 Task: Search Waterfront Properties in Seattle with 3 Bedrooms.
Action: Key pressed <Key.caps_lock>S<Key.caps_lock>eattt<Key.backspace>le
Screenshot: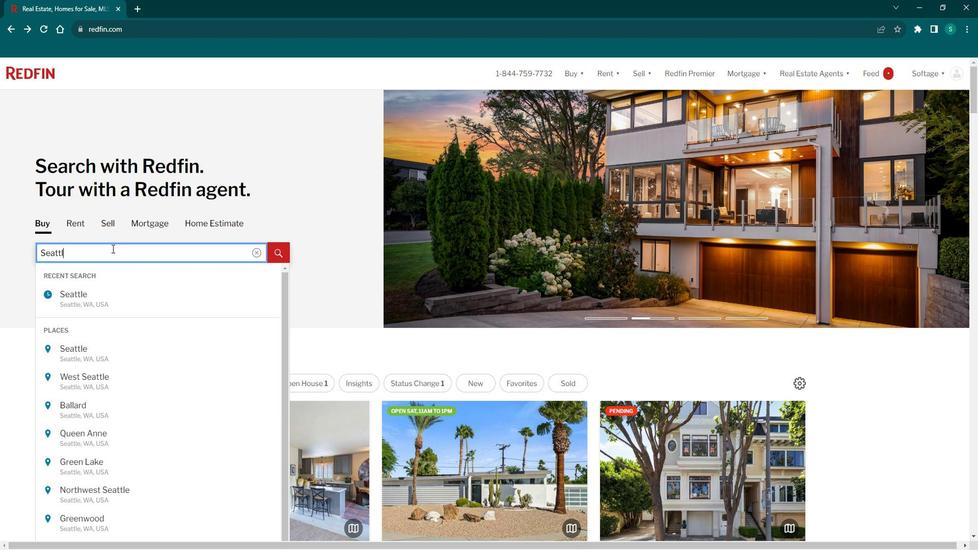 
Action: Mouse moved to (109, 351)
Screenshot: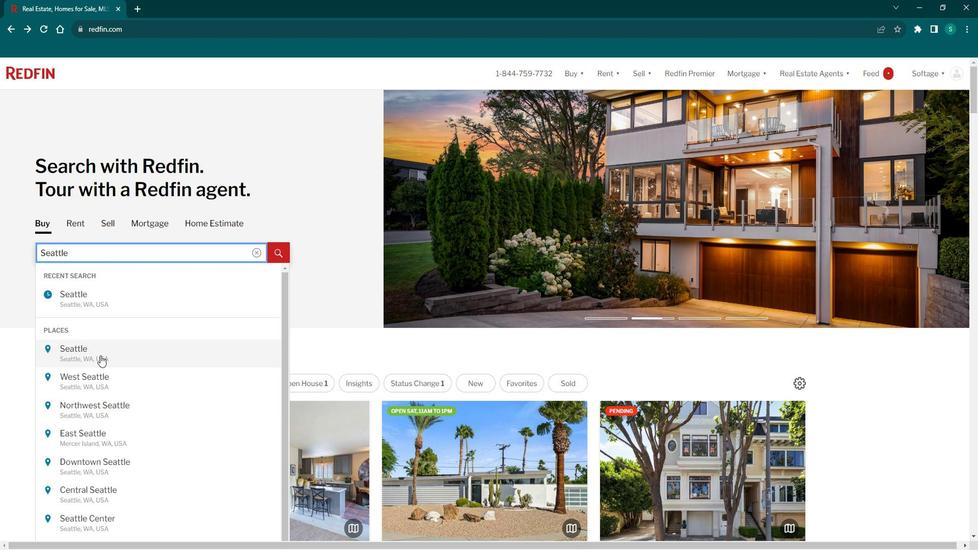
Action: Mouse pressed left at (109, 351)
Screenshot: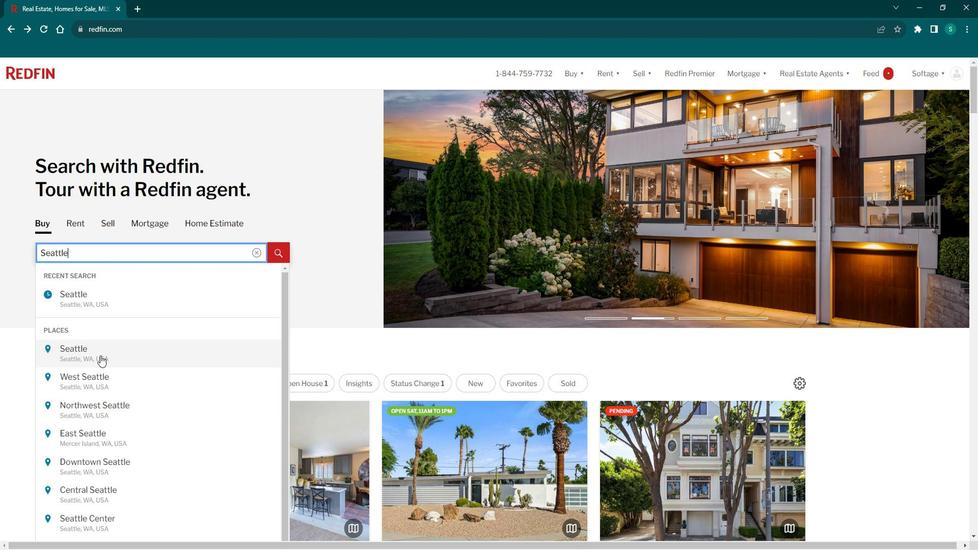 
Action: Mouse moved to (878, 139)
Screenshot: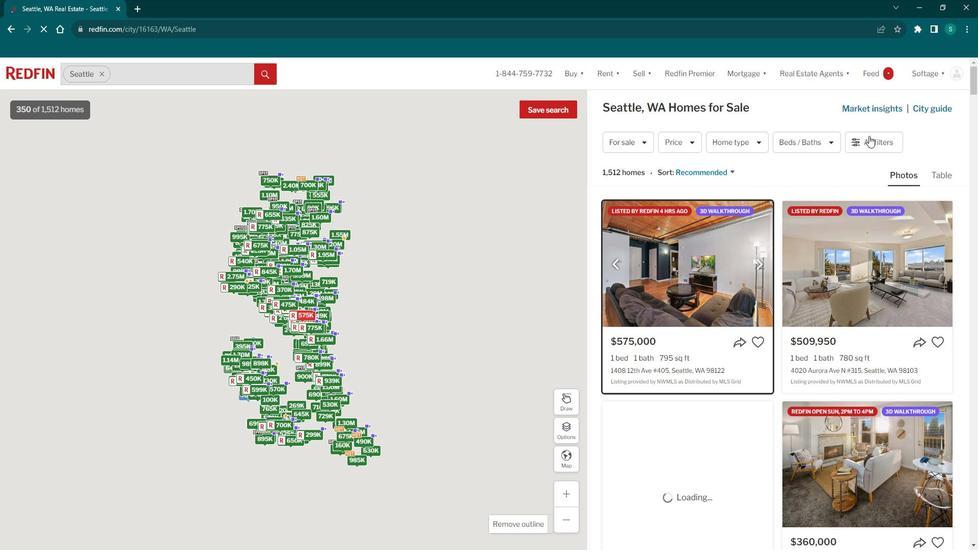 
Action: Mouse pressed left at (878, 139)
Screenshot: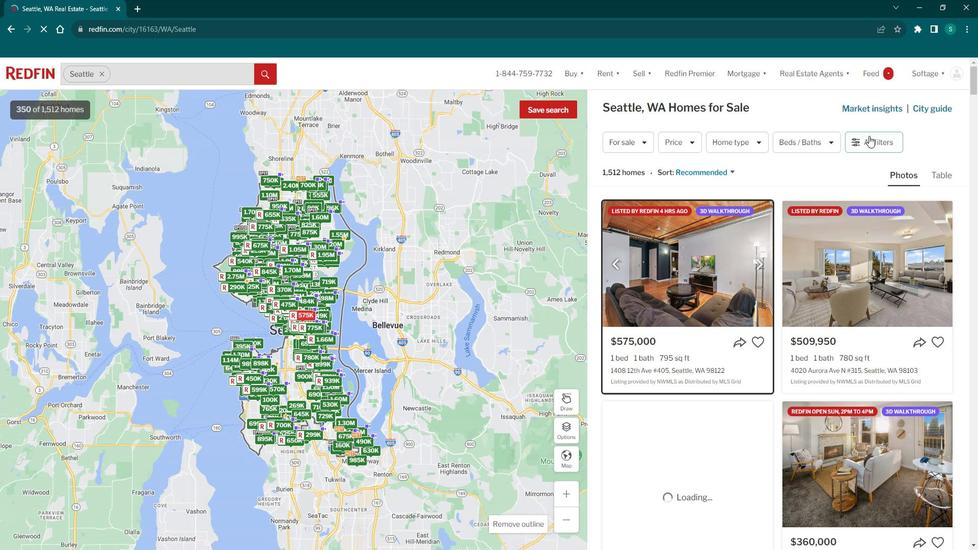 
Action: Mouse pressed left at (878, 139)
Screenshot: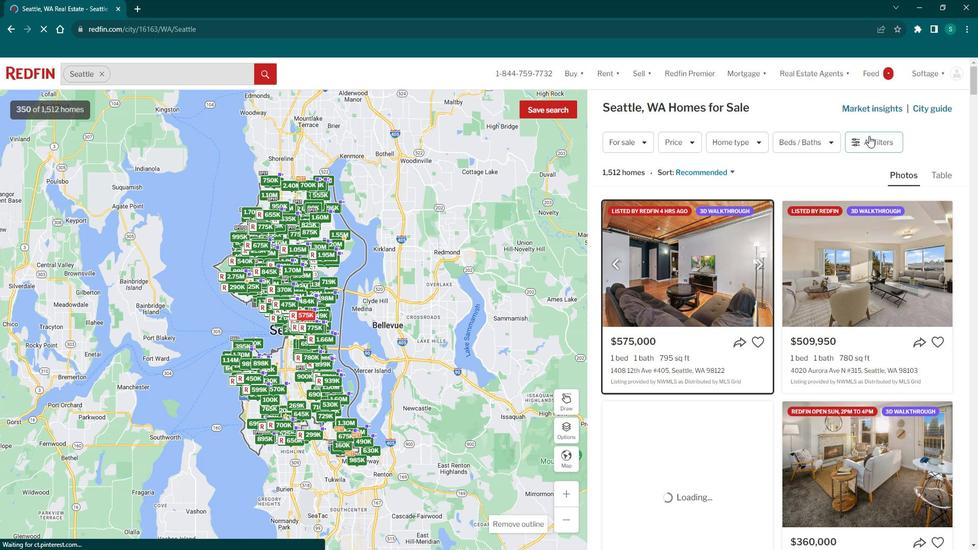 
Action: Mouse pressed left at (878, 139)
Screenshot: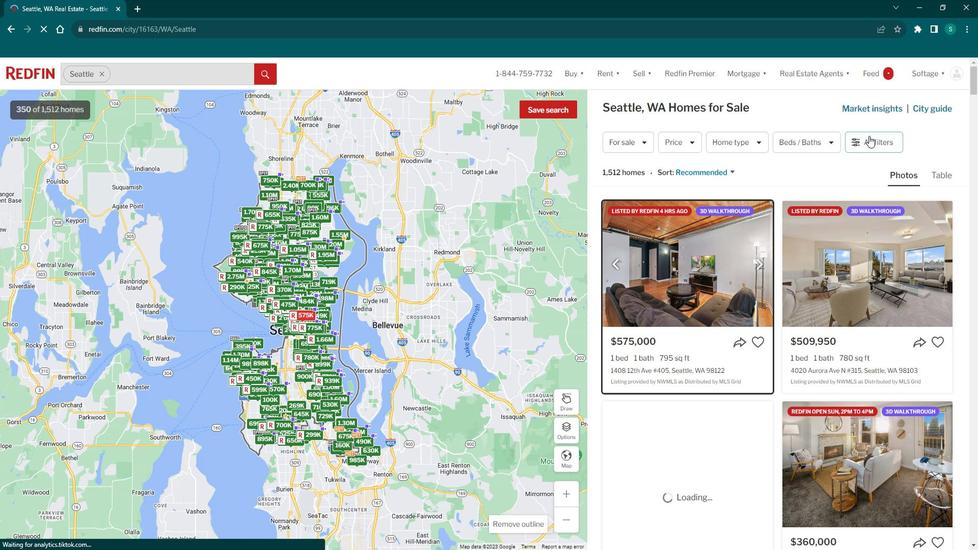 
Action: Mouse moved to (878, 145)
Screenshot: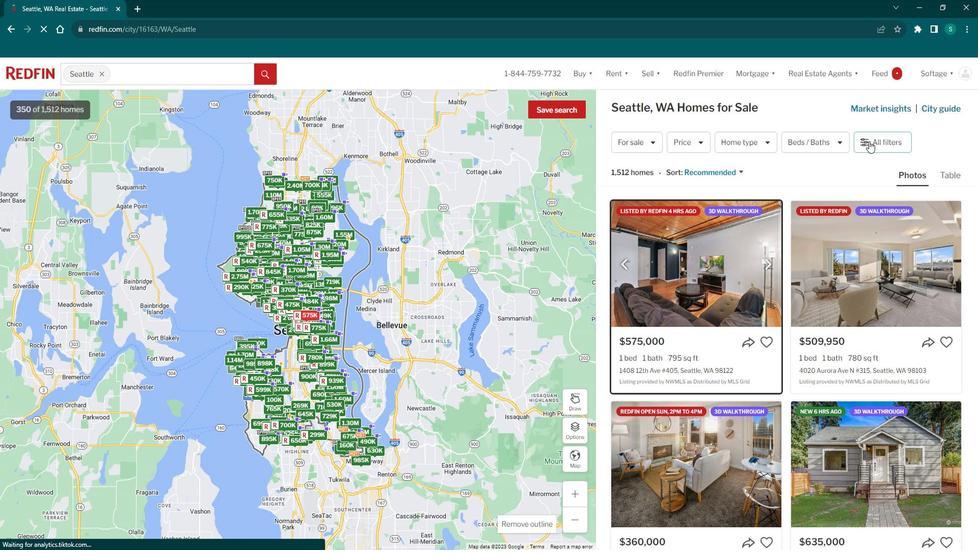 
Action: Mouse pressed left at (878, 145)
Screenshot: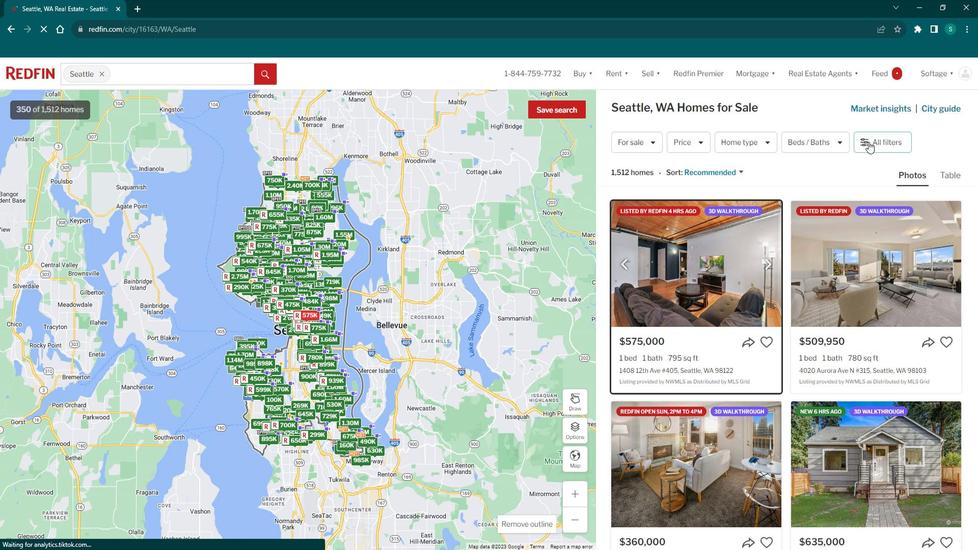 
Action: Mouse moved to (749, 364)
Screenshot: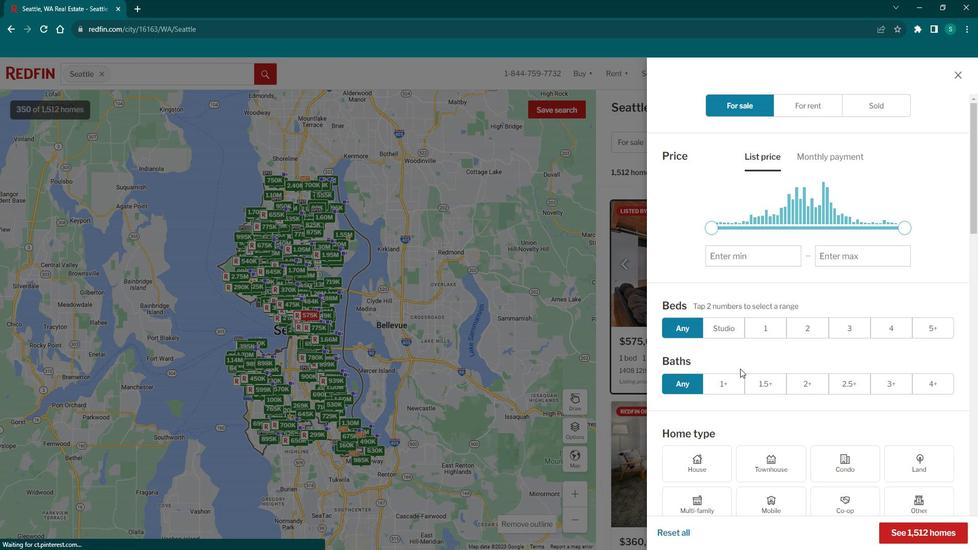 
Action: Mouse scrolled (749, 363) with delta (0, 0)
Screenshot: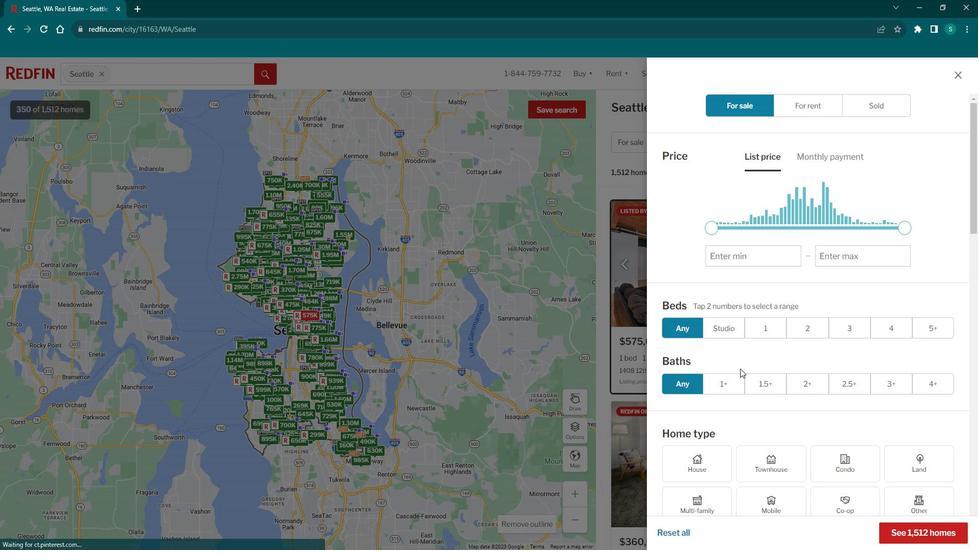 
Action: Mouse scrolled (749, 363) with delta (0, 0)
Screenshot: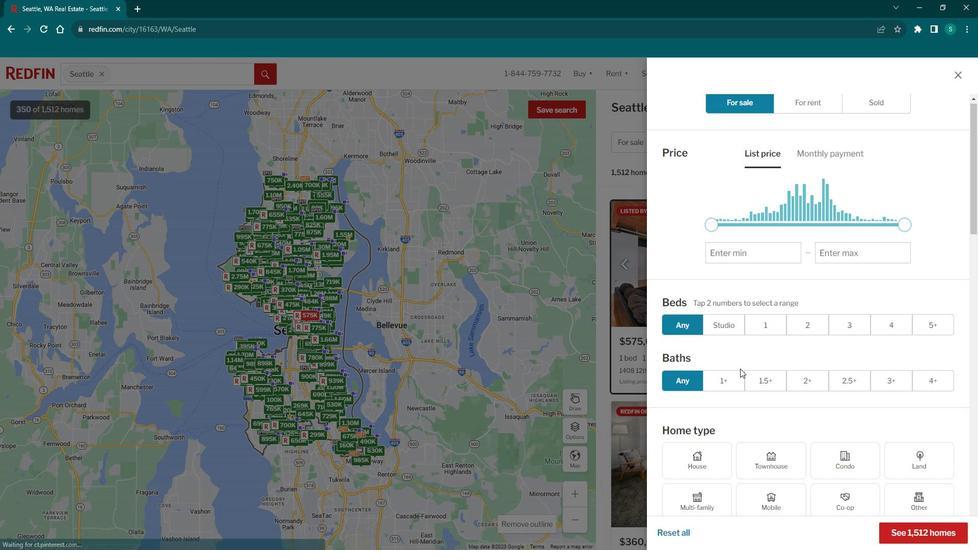 
Action: Mouse scrolled (749, 363) with delta (0, 0)
Screenshot: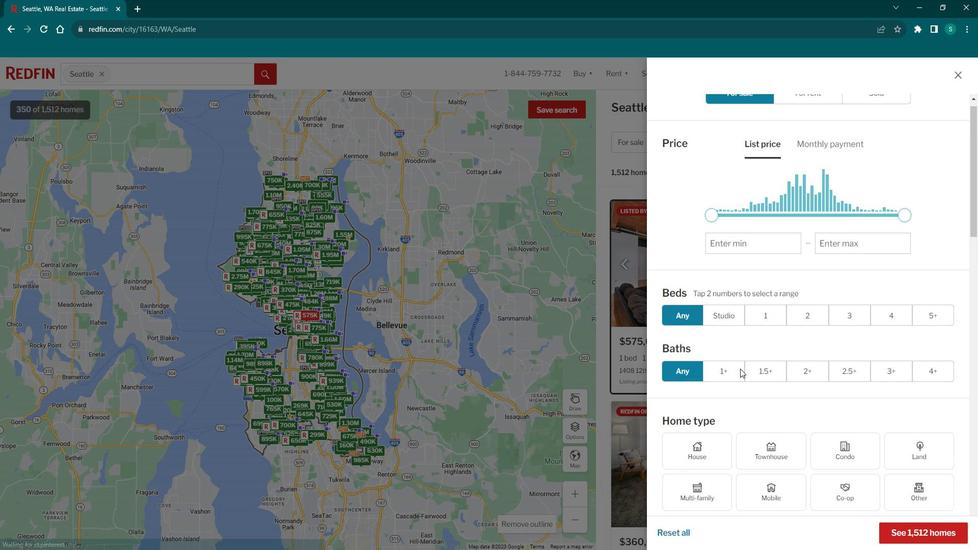 
Action: Mouse scrolled (749, 363) with delta (0, 0)
Screenshot: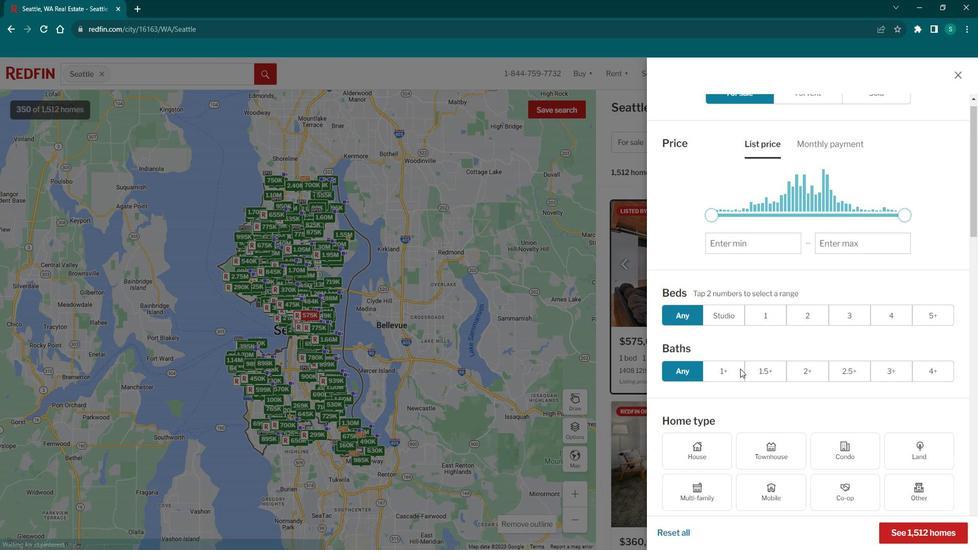 
Action: Mouse moved to (713, 316)
Screenshot: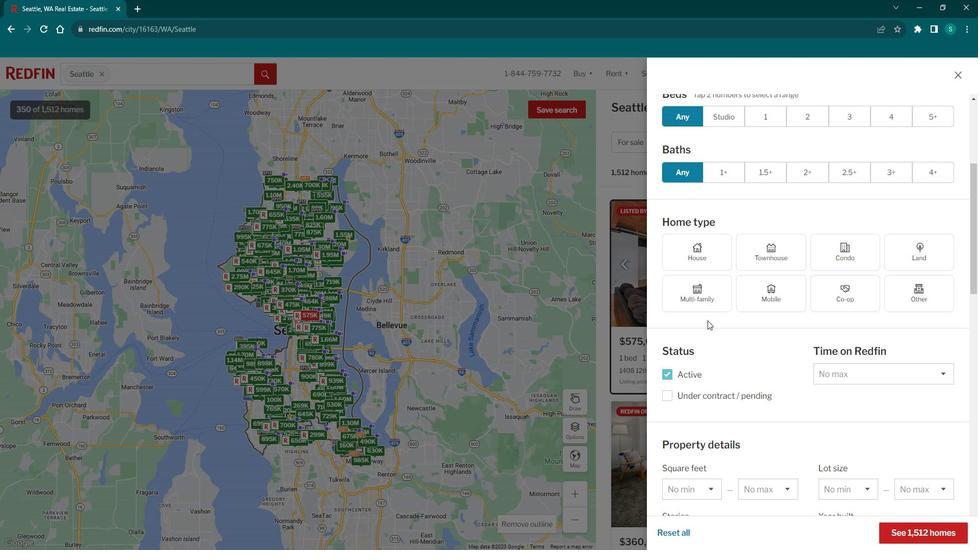 
Action: Mouse scrolled (713, 315) with delta (0, 0)
Screenshot: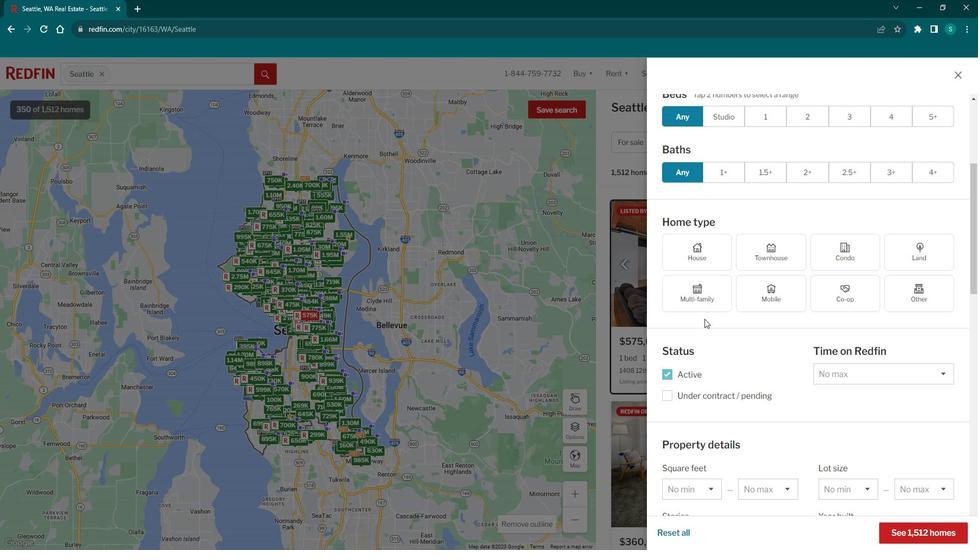 
Action: Mouse moved to (713, 316)
Screenshot: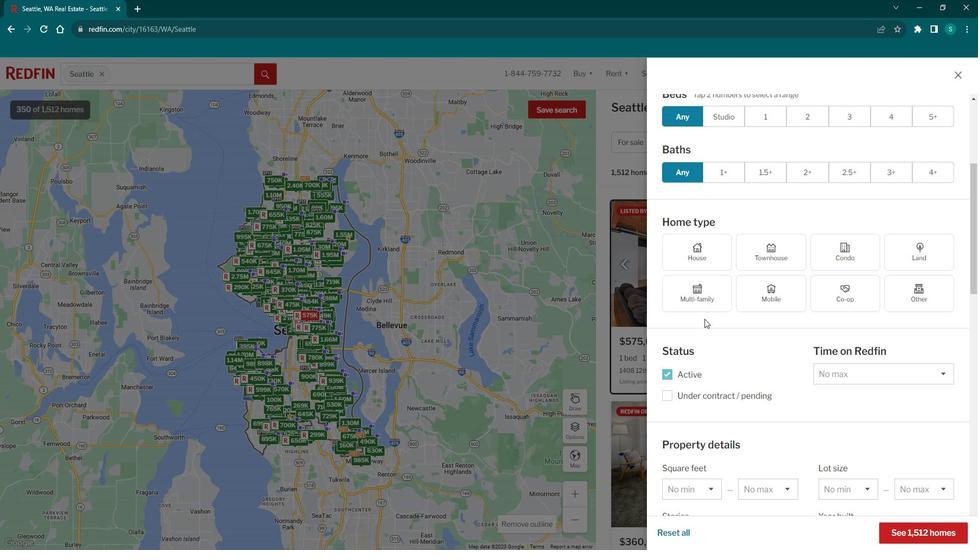 
Action: Mouse scrolled (713, 315) with delta (0, 0)
Screenshot: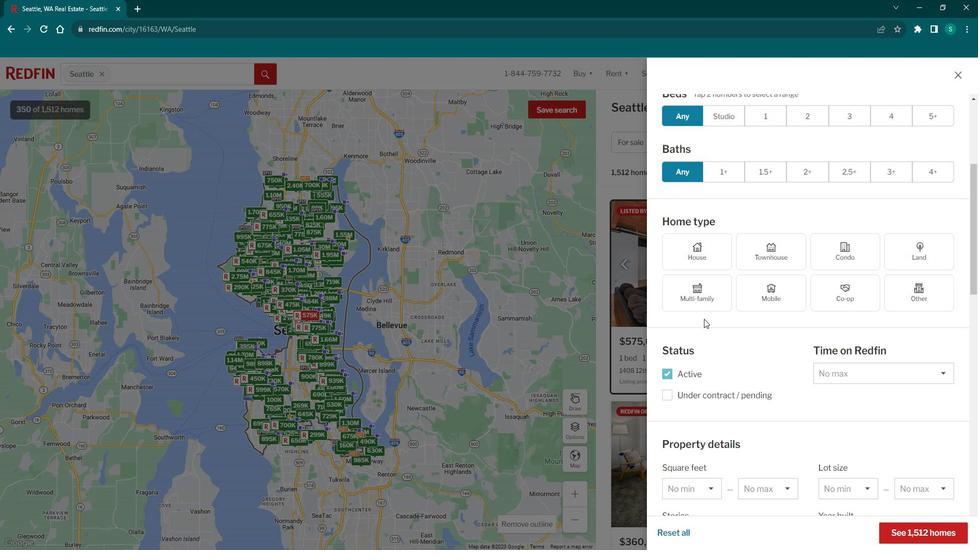 
Action: Mouse scrolled (713, 315) with delta (0, 0)
Screenshot: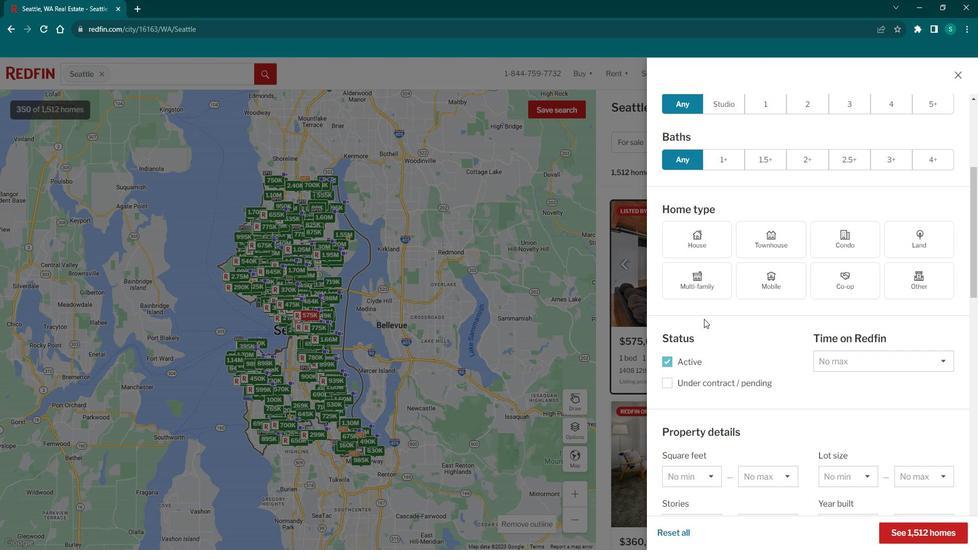 
Action: Mouse scrolled (713, 316) with delta (0, 0)
Screenshot: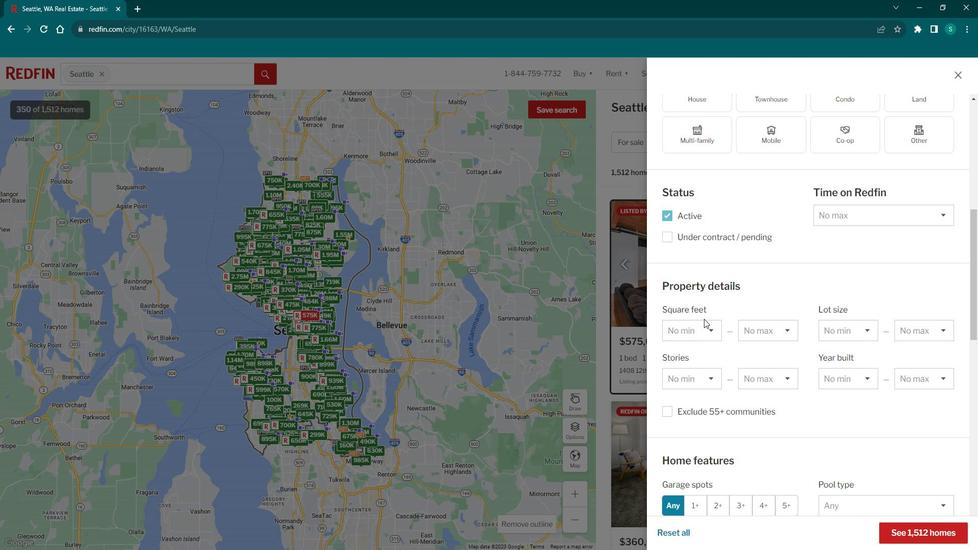 
Action: Mouse moved to (713, 307)
Screenshot: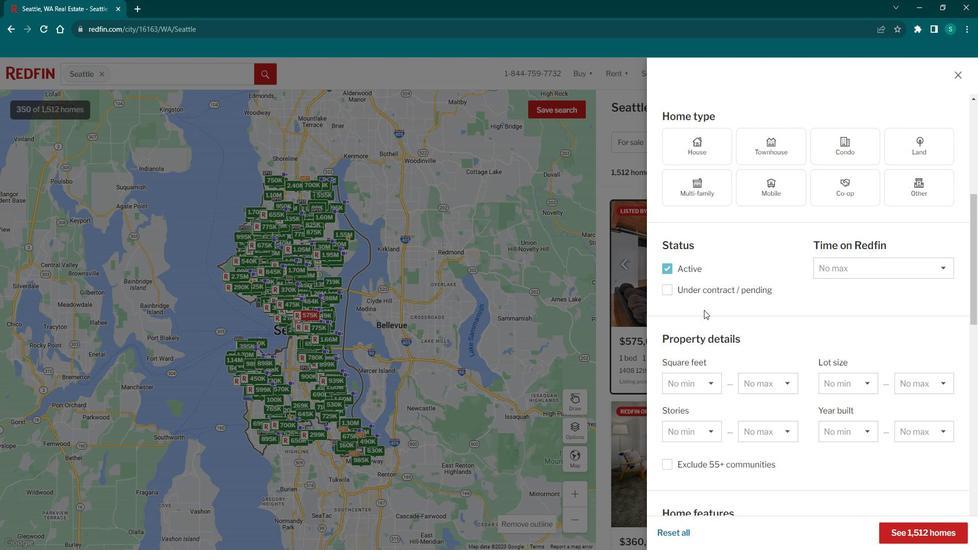 
Action: Mouse scrolled (713, 306) with delta (0, 0)
Screenshot: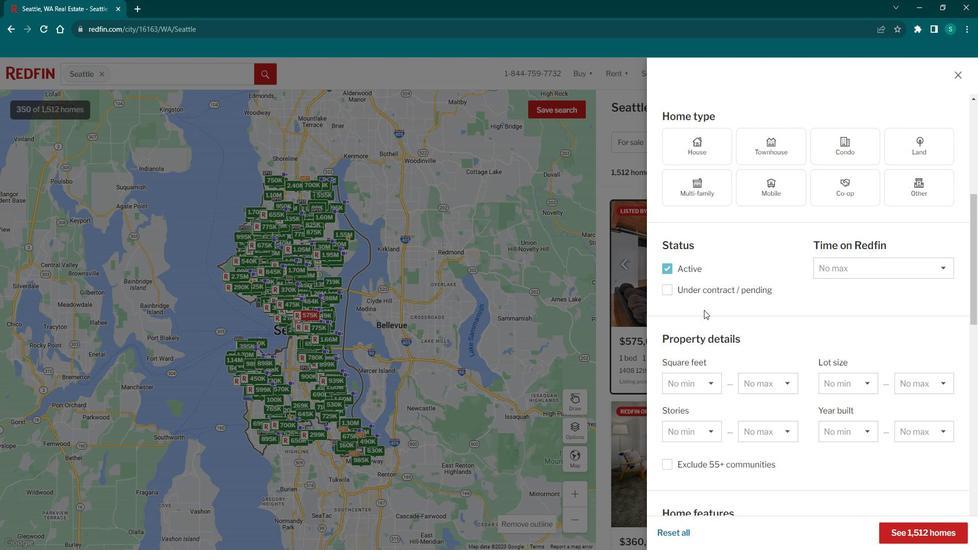 
Action: Mouse scrolled (713, 306) with delta (0, 0)
Screenshot: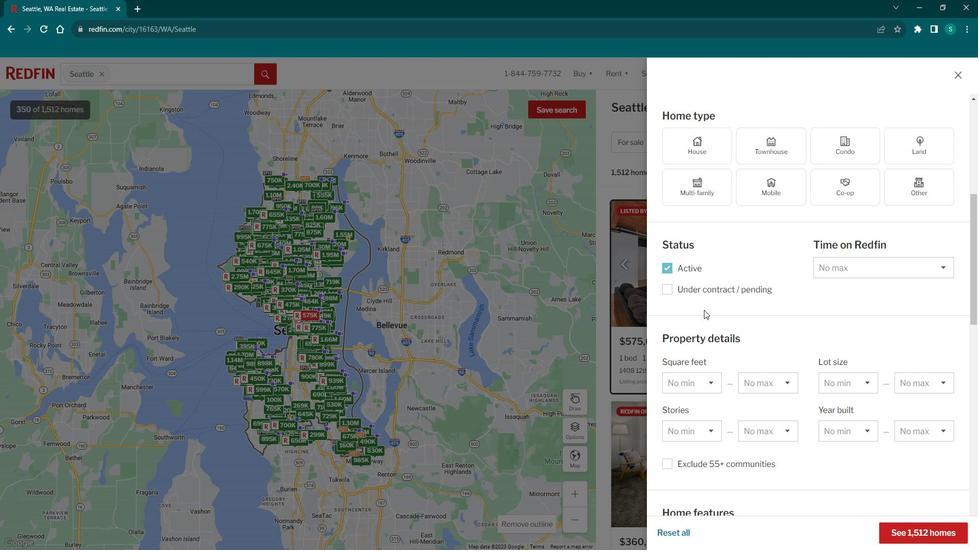 
Action: Mouse scrolled (713, 306) with delta (0, 0)
Screenshot: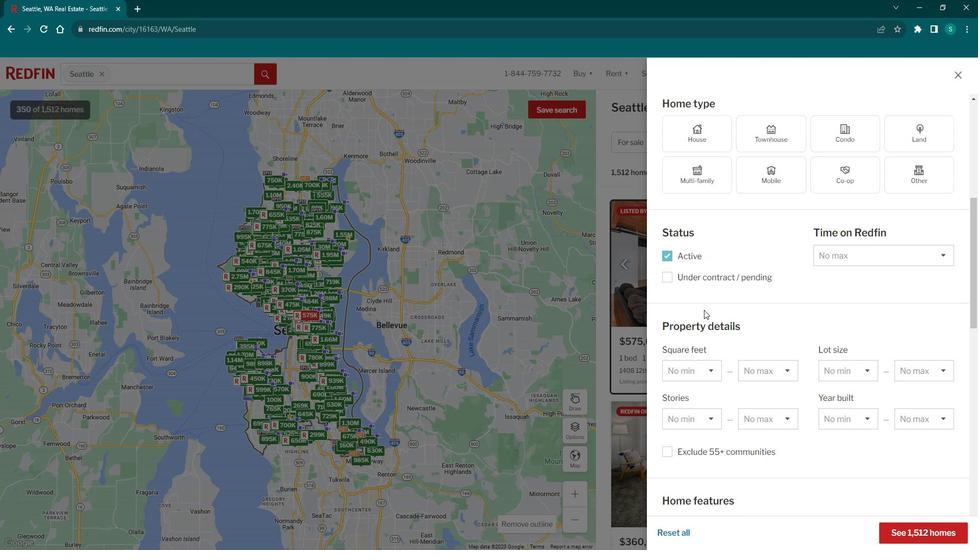 
Action: Mouse scrolled (713, 306) with delta (0, 0)
Screenshot: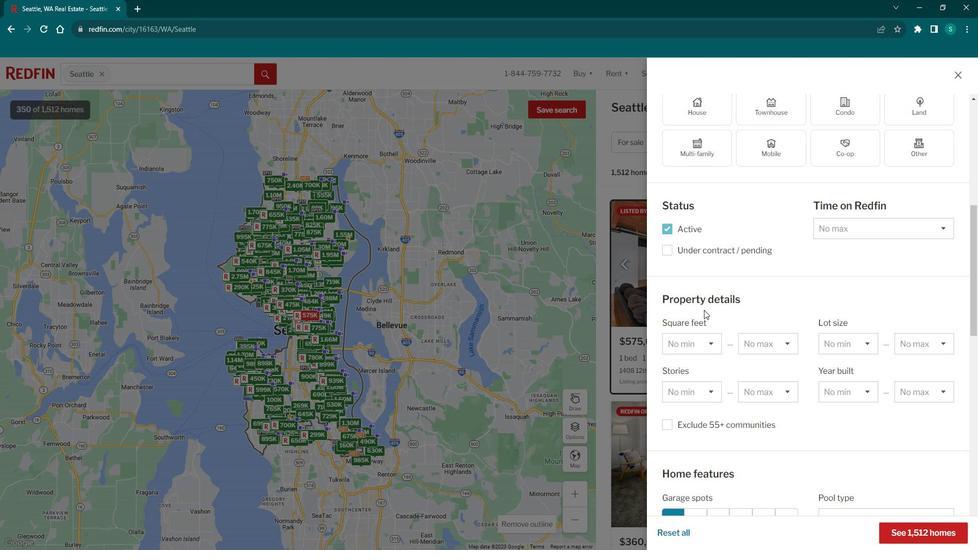 
Action: Mouse scrolled (713, 306) with delta (0, 0)
Screenshot: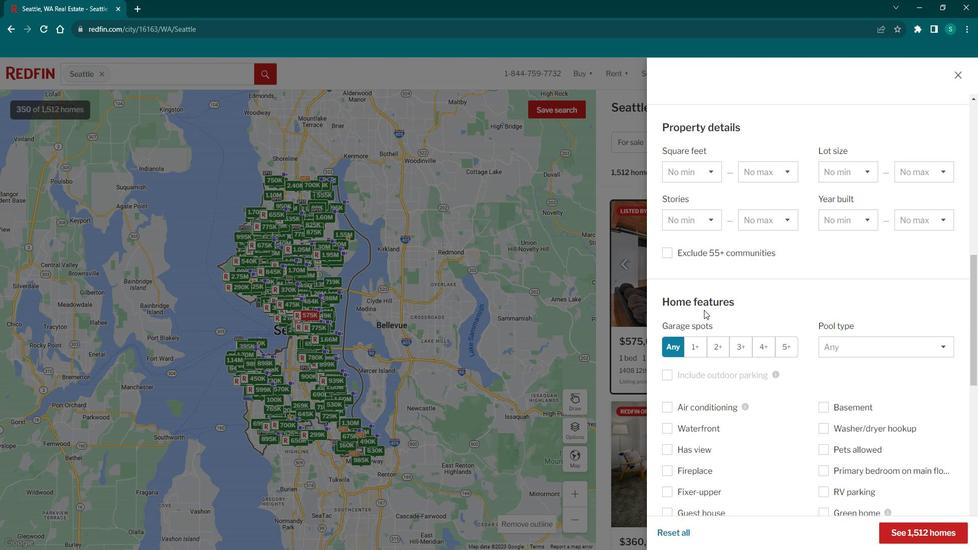 
Action: Mouse scrolled (713, 306) with delta (0, 0)
Screenshot: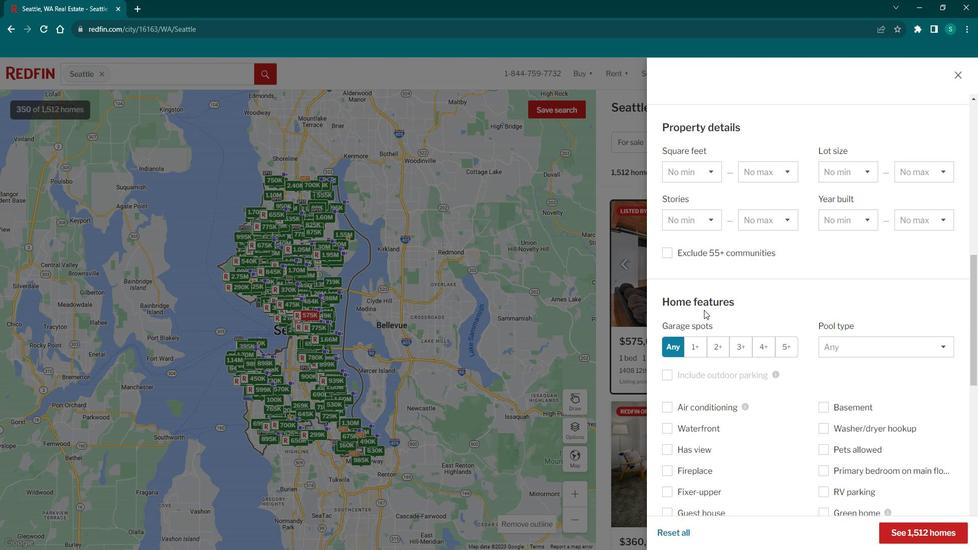 
Action: Mouse scrolled (713, 306) with delta (0, 0)
Screenshot: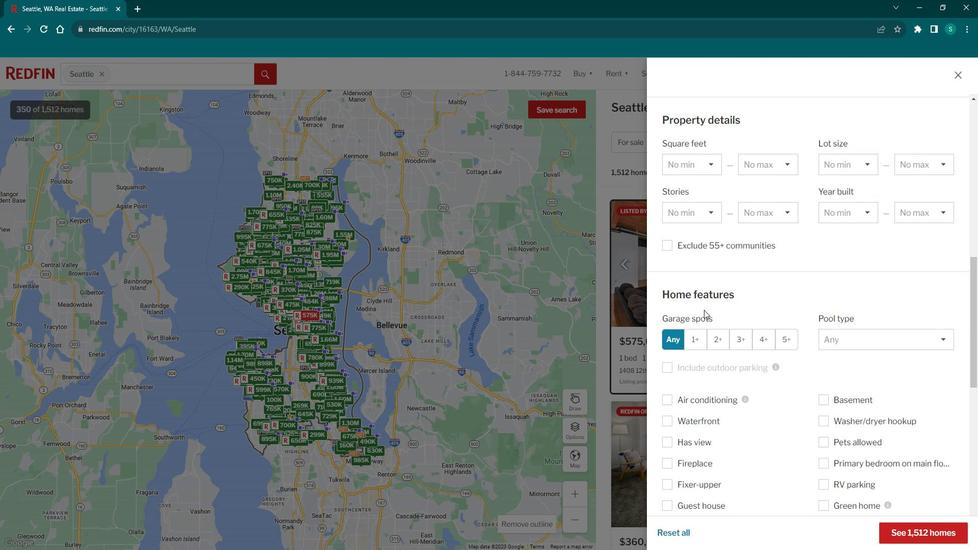 
Action: Mouse moved to (690, 273)
Screenshot: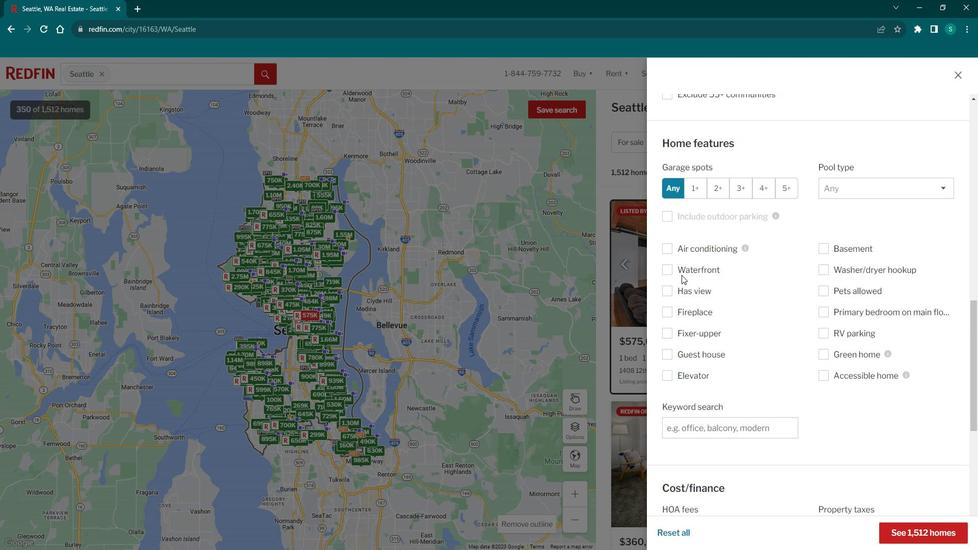 
Action: Mouse pressed left at (690, 273)
Screenshot: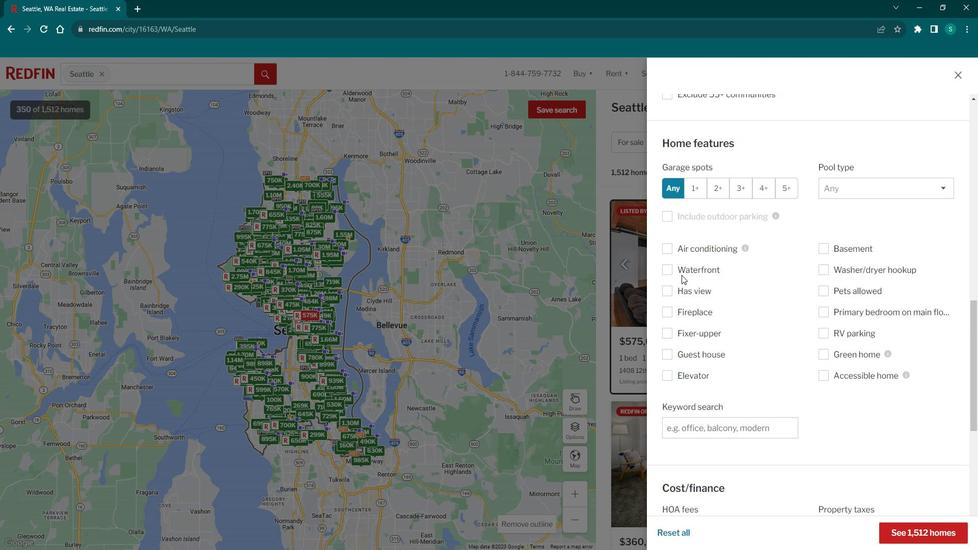 
Action: Mouse moved to (711, 415)
Screenshot: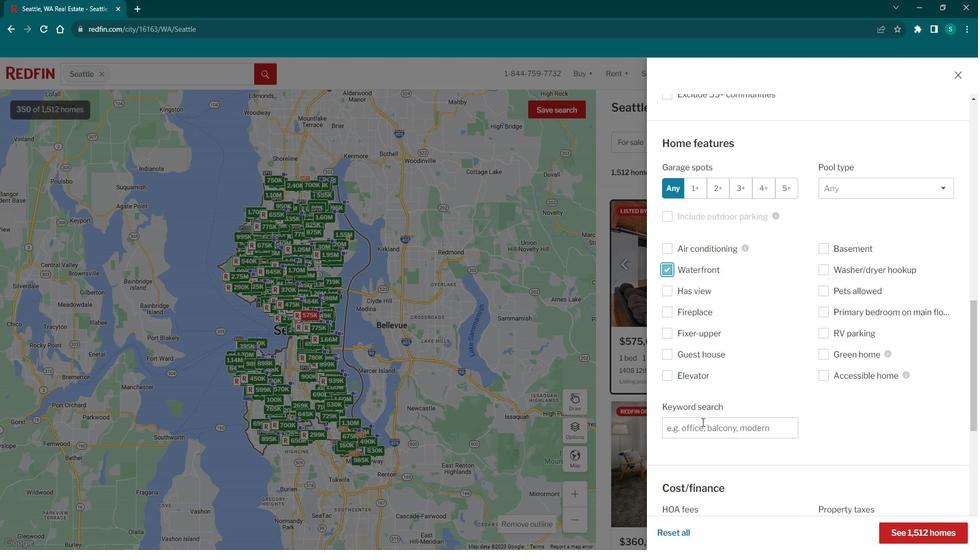 
Action: Mouse pressed left at (711, 415)
Screenshot: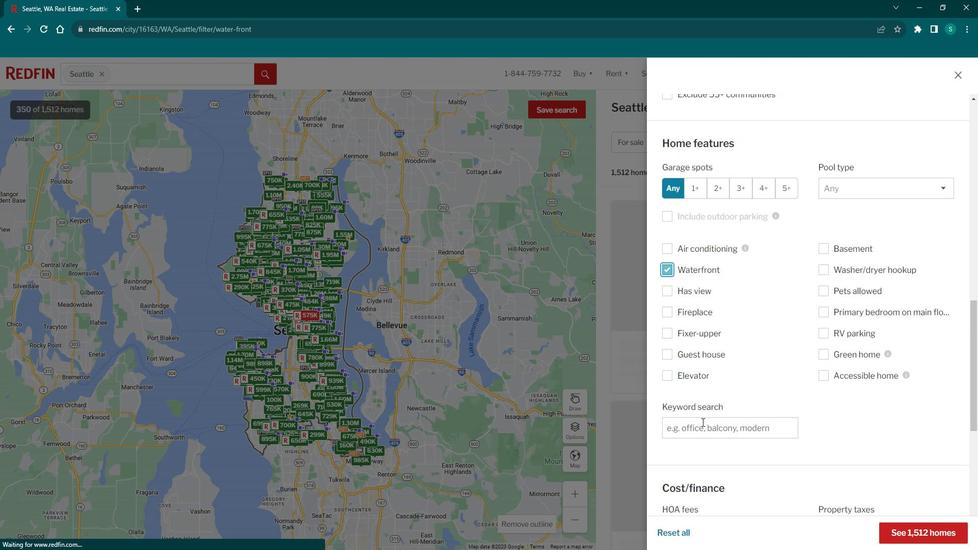 
Action: Mouse moved to (711, 415)
Screenshot: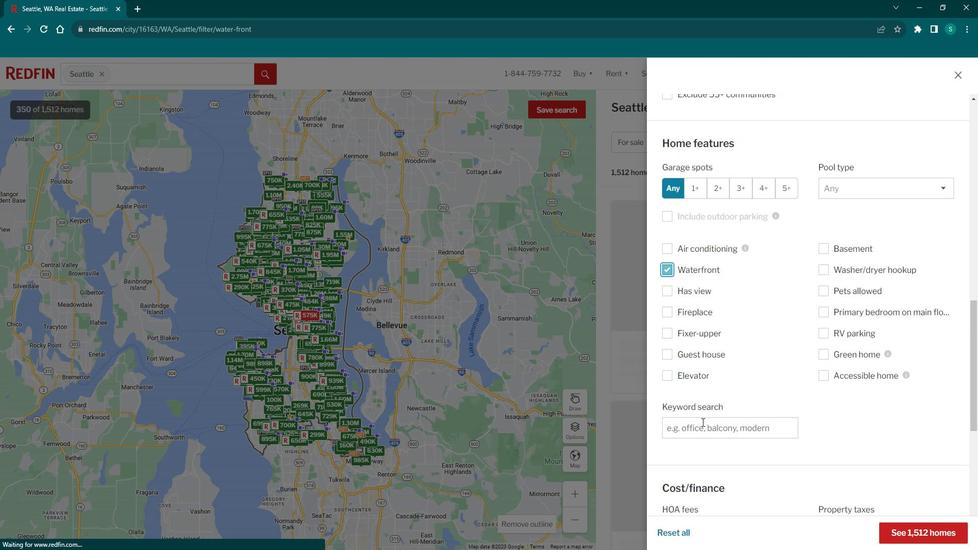 
Action: Key pressed 3<Key.space>bedrooms
Screenshot: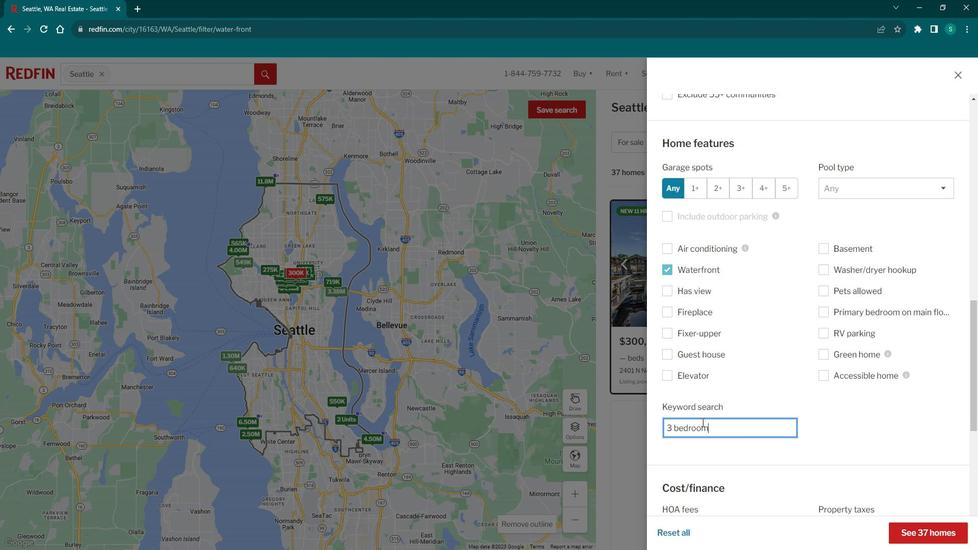 
Action: Mouse moved to (916, 519)
Screenshot: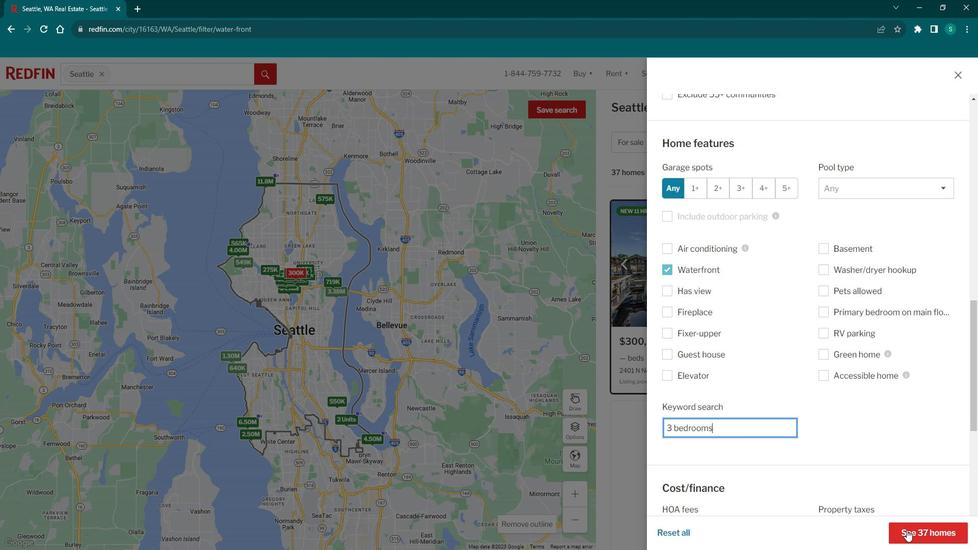 
Action: Mouse pressed left at (916, 519)
Screenshot: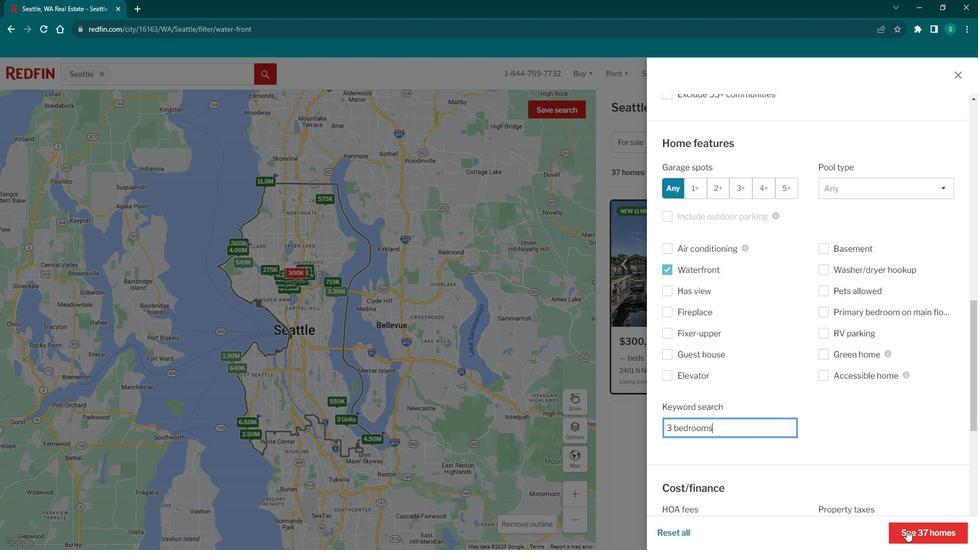 
Action: Mouse moved to (790, 403)
Screenshot: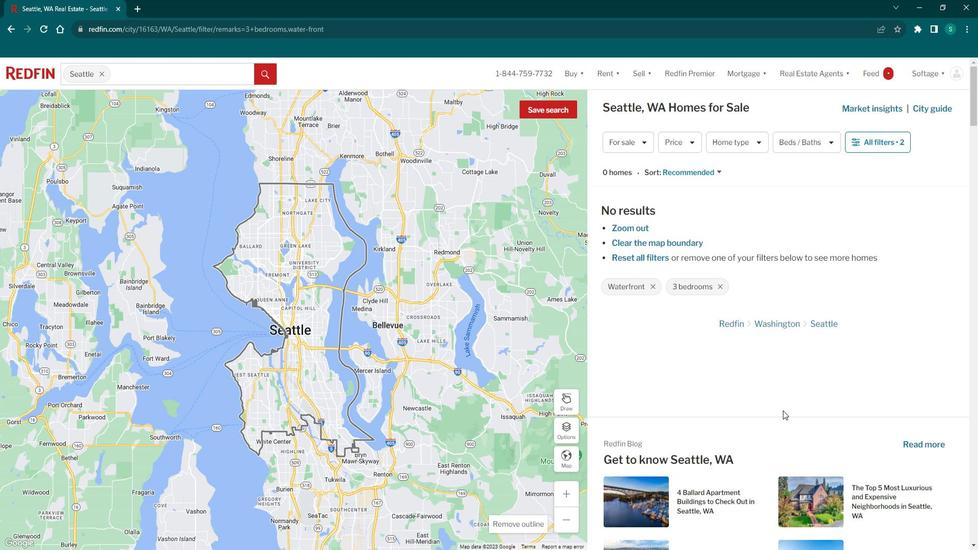 
